 Task: Create New Customer with Customer Name: The Closed Stag, Billing Address Line1: 2833 Point Street, Billing Address Line2:  Park Ridge, Billing Address Line3:  Illinois 60068, Cell Number: 203-470-7337
Action: Mouse moved to (163, 36)
Screenshot: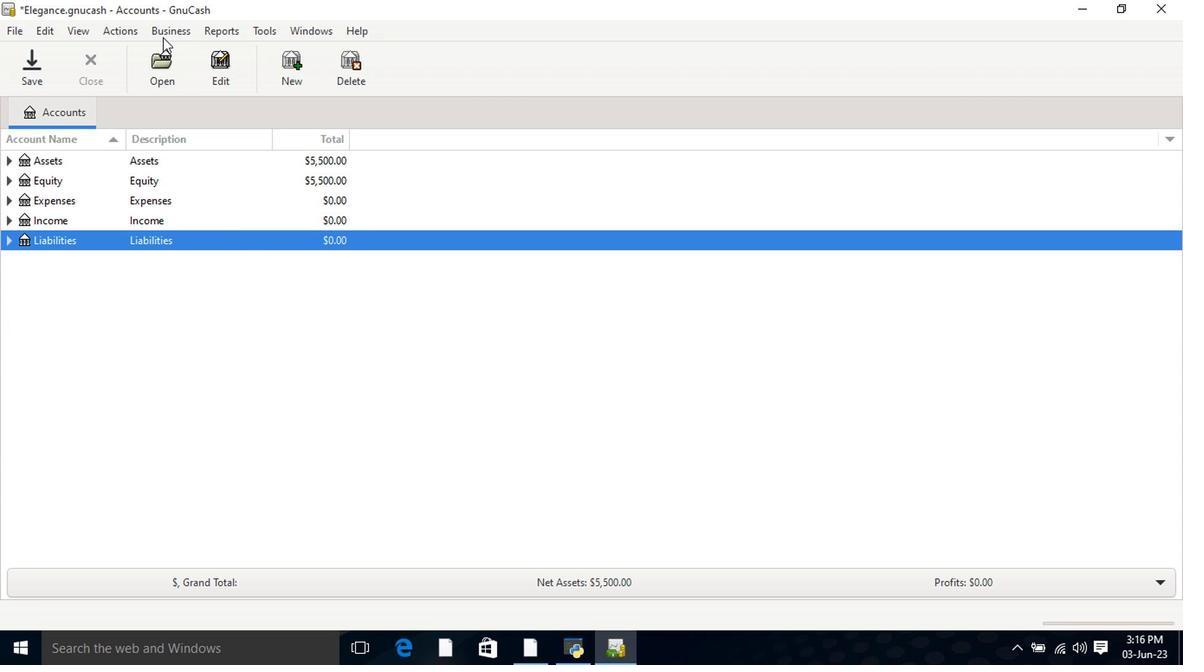 
Action: Mouse pressed left at (163, 36)
Screenshot: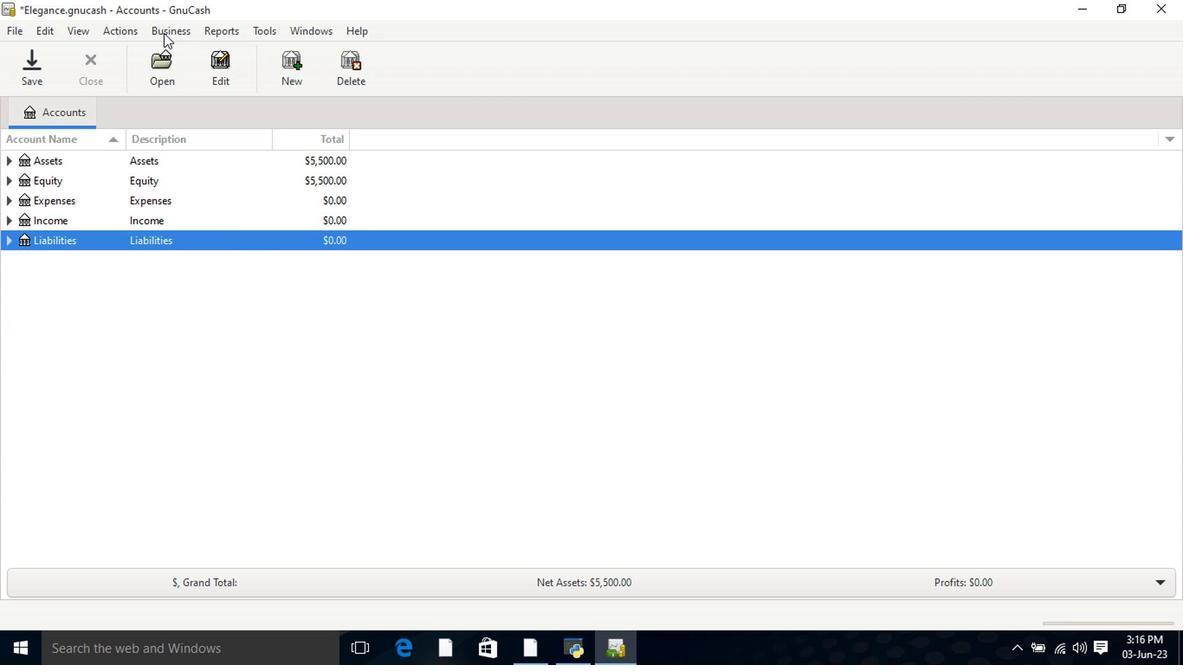
Action: Mouse moved to (373, 82)
Screenshot: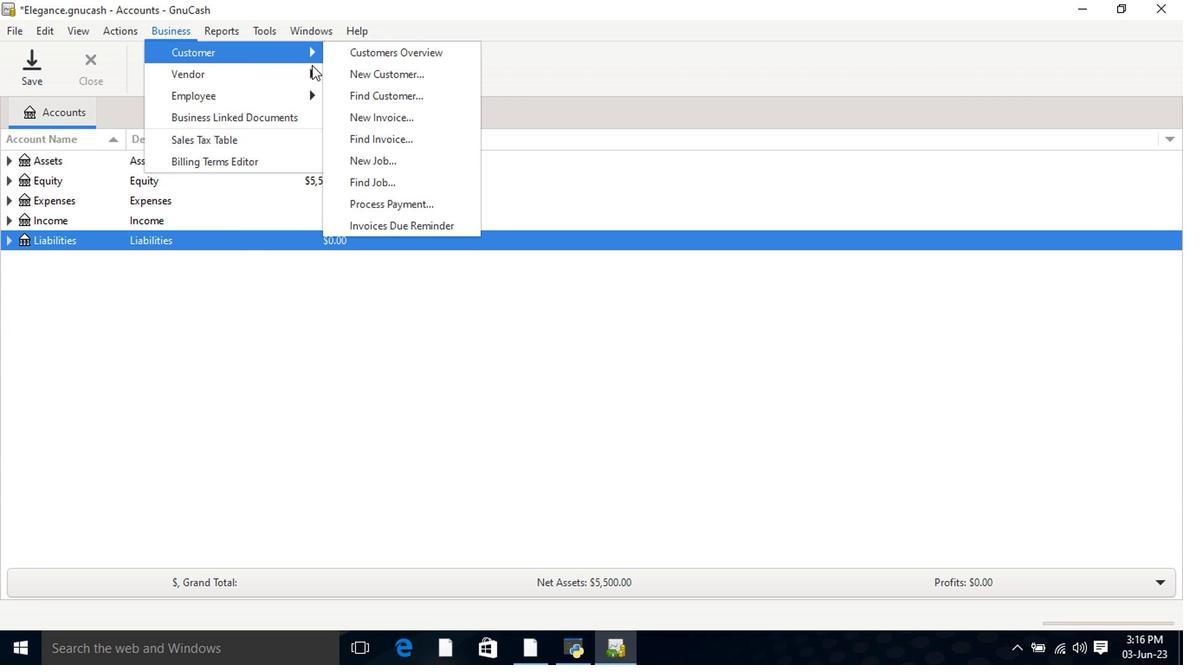 
Action: Mouse pressed left at (373, 82)
Screenshot: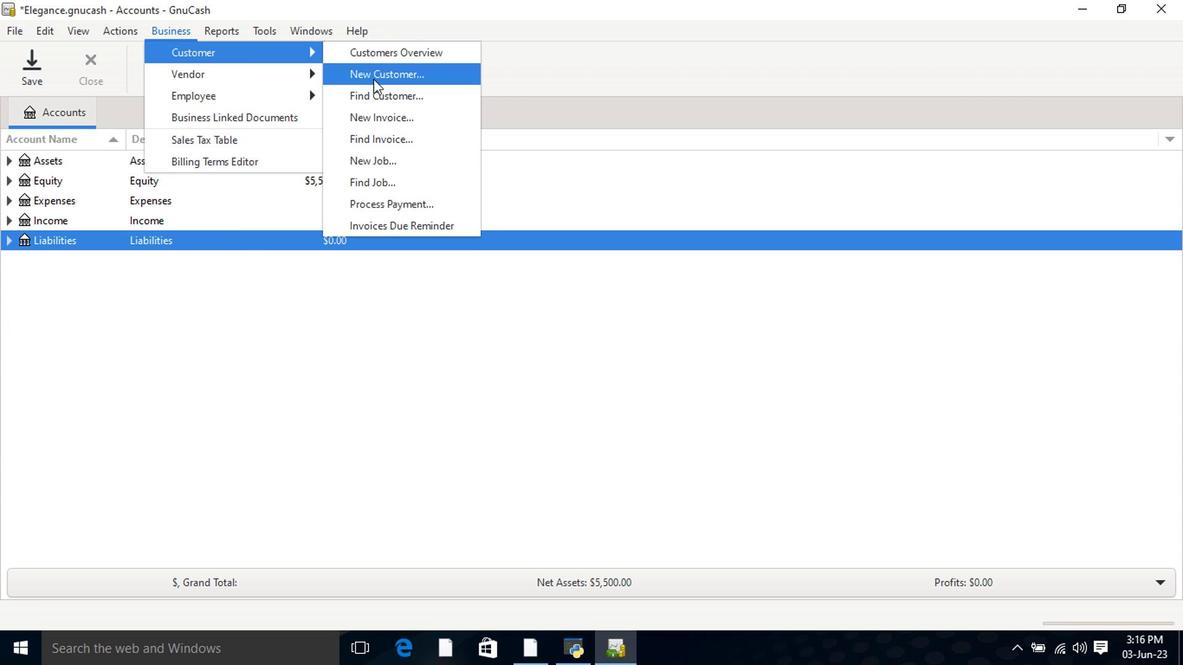 
Action: Mouse moved to (598, 193)
Screenshot: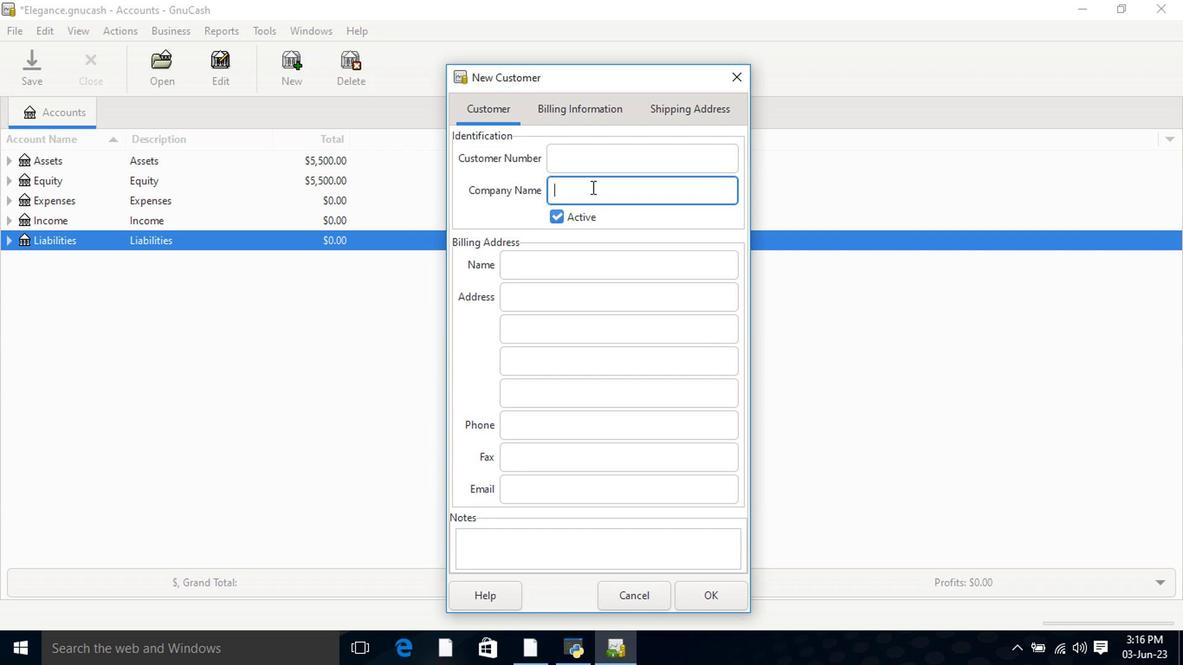 
Action: Key pressed <Key.shift>The<Key.space><Key.shift>Closed<Key.space><Key.shift>Stag<Key.tab><Key.tab><Key.tab>2833<Key.space><Key.shift>Point<Key.space><Key.shift>Street<Key.tab><Key.shift>Park<Key.space><Key.shift>Ridge<Key.tab><Key.shift>I<Key.shift>I<Key.shift>Iinois<Key.space>60068<Key.tab><Key.tab>203-470-7337
Screenshot: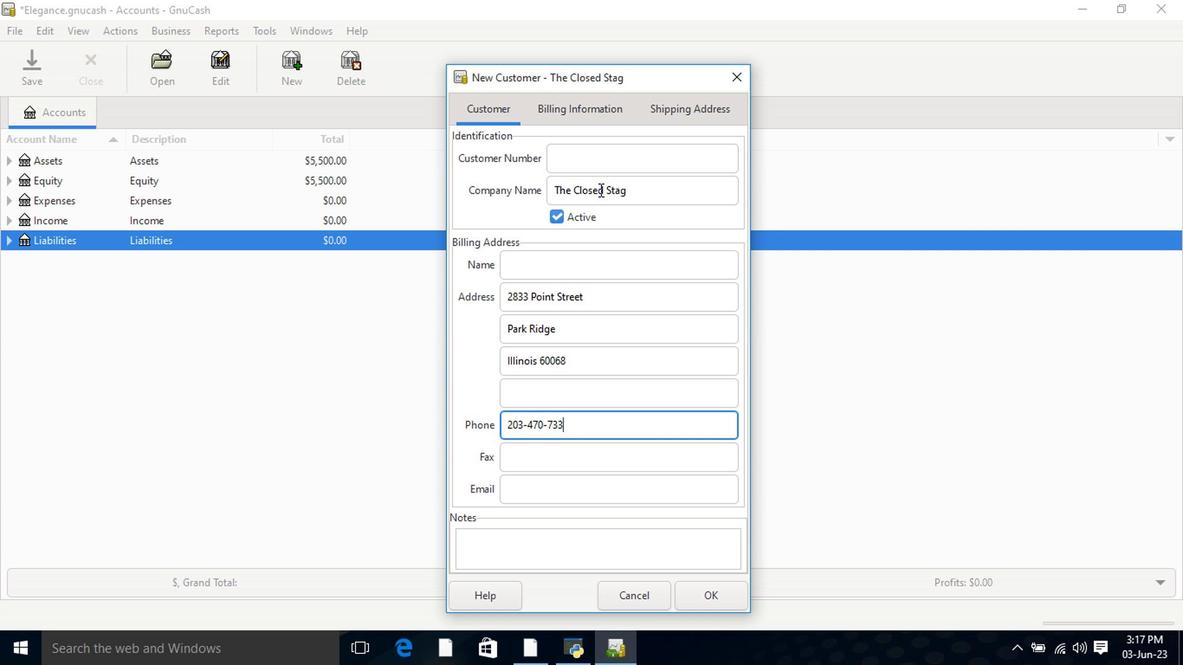 
Action: Mouse moved to (599, 104)
Screenshot: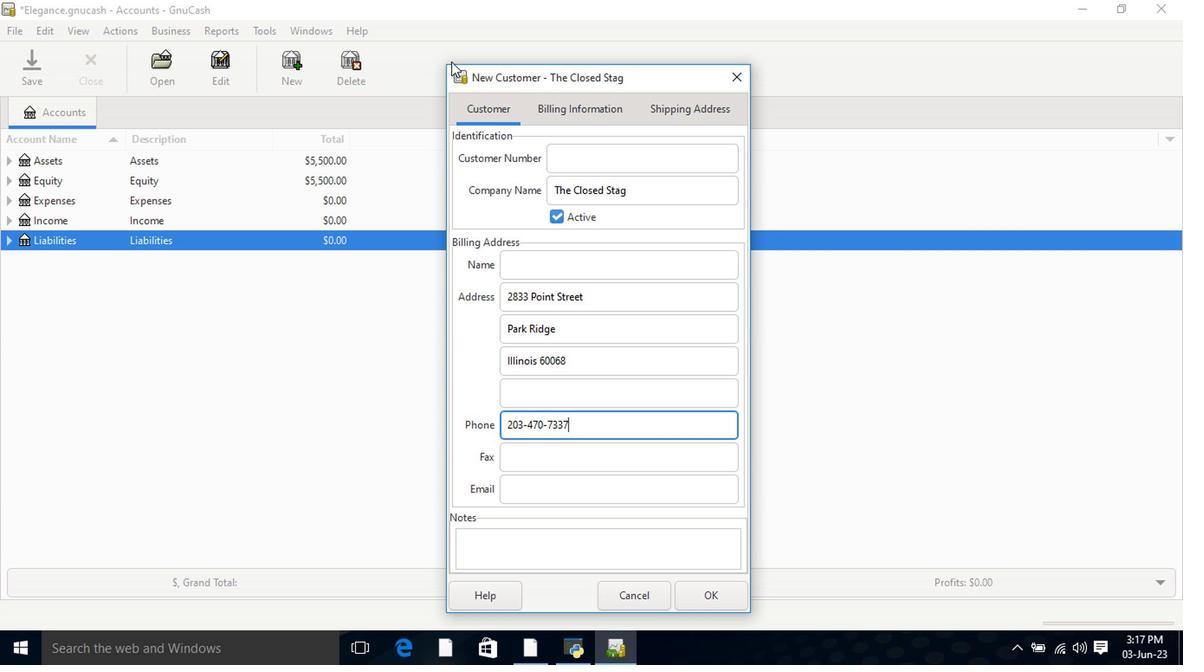 
Action: Mouse pressed left at (599, 104)
Screenshot: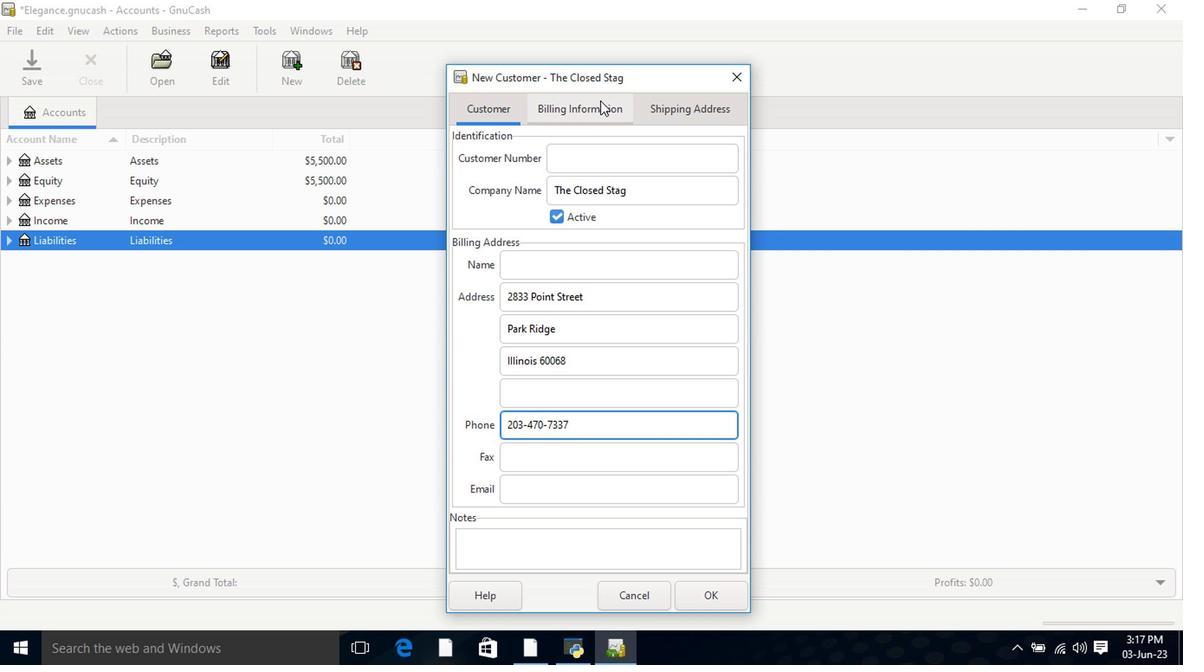 
Action: Mouse moved to (685, 115)
Screenshot: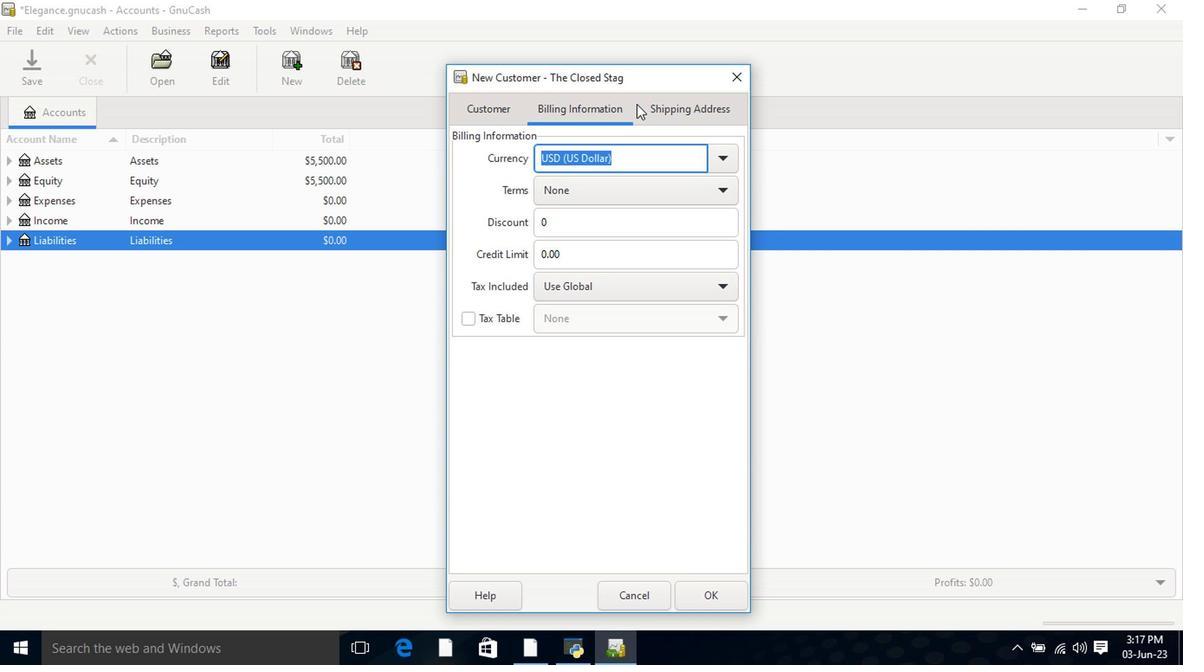 
Action: Mouse pressed left at (685, 115)
Screenshot: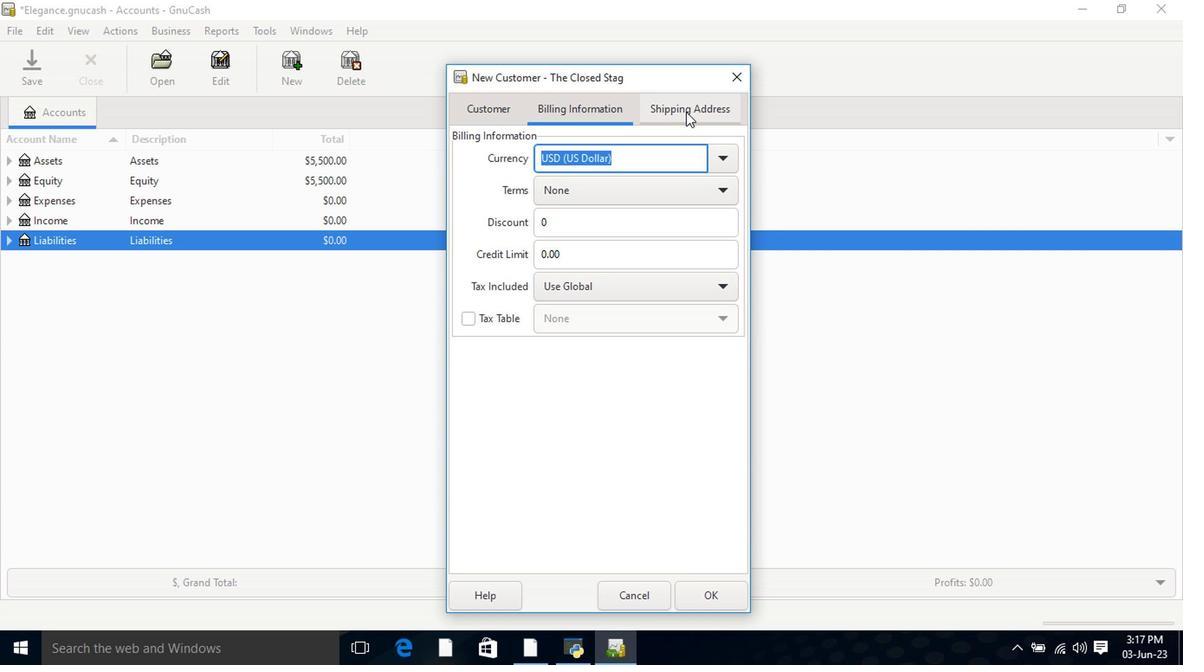 
Action: Mouse moved to (713, 594)
Screenshot: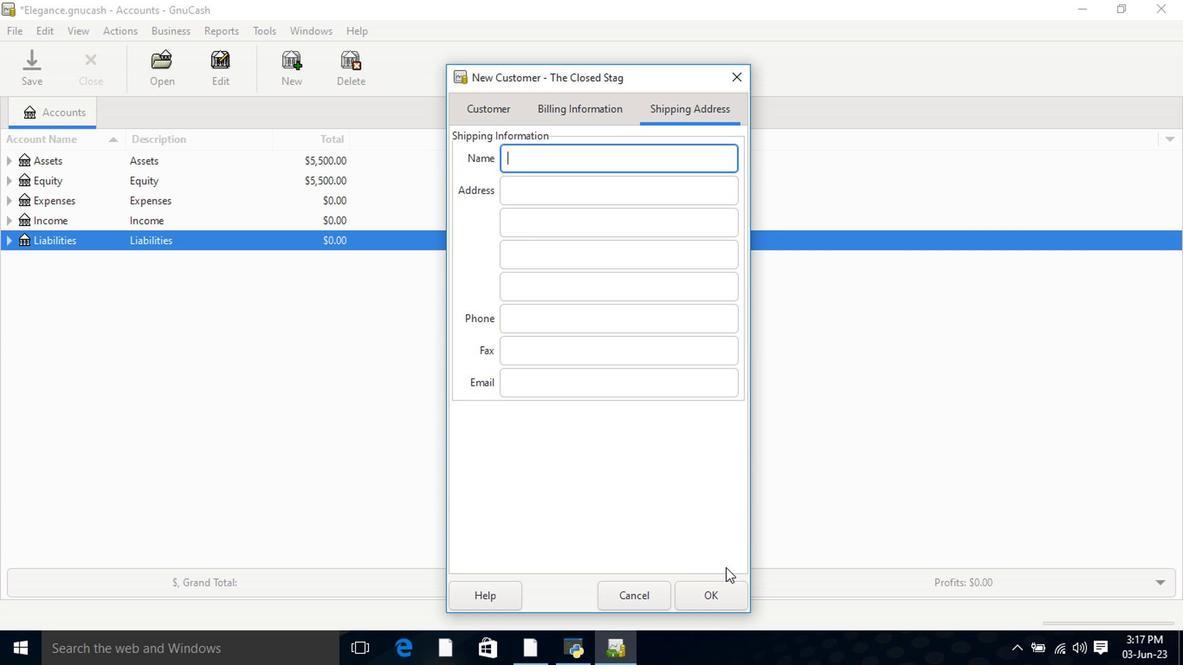 
Action: Mouse pressed left at (713, 594)
Screenshot: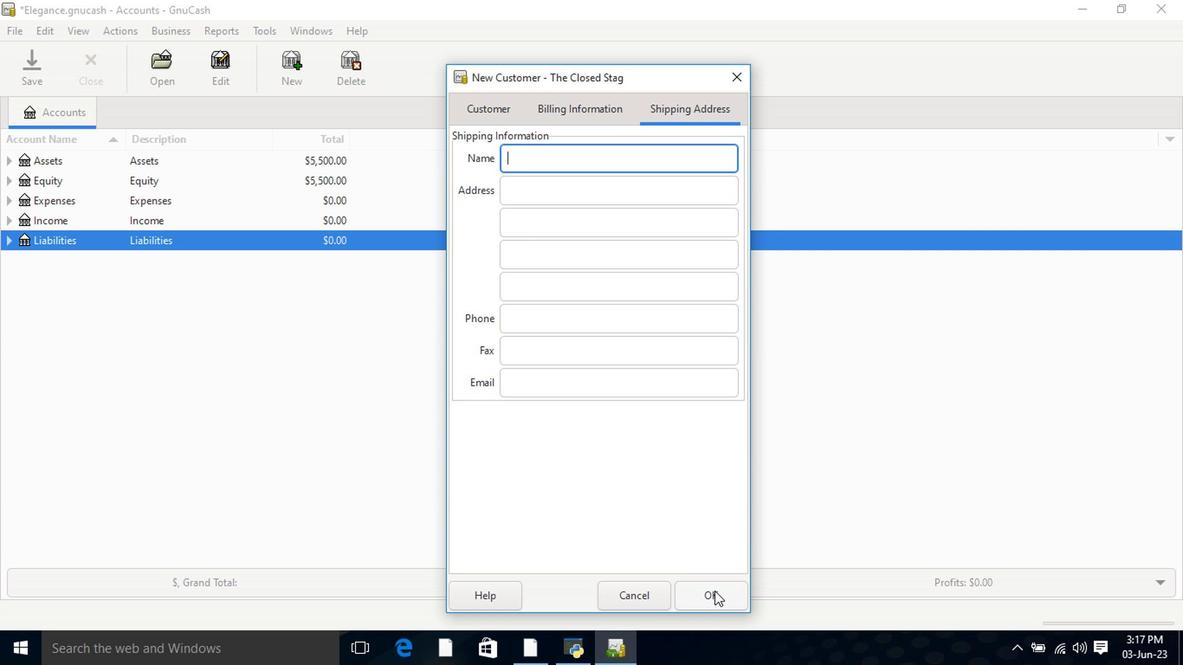 
